 Task: Create a section Database Optimization Sprint and in the section, add a milestone Disaster Recovery Testing in the project AlphaTech
Action: Mouse moved to (83, 312)
Screenshot: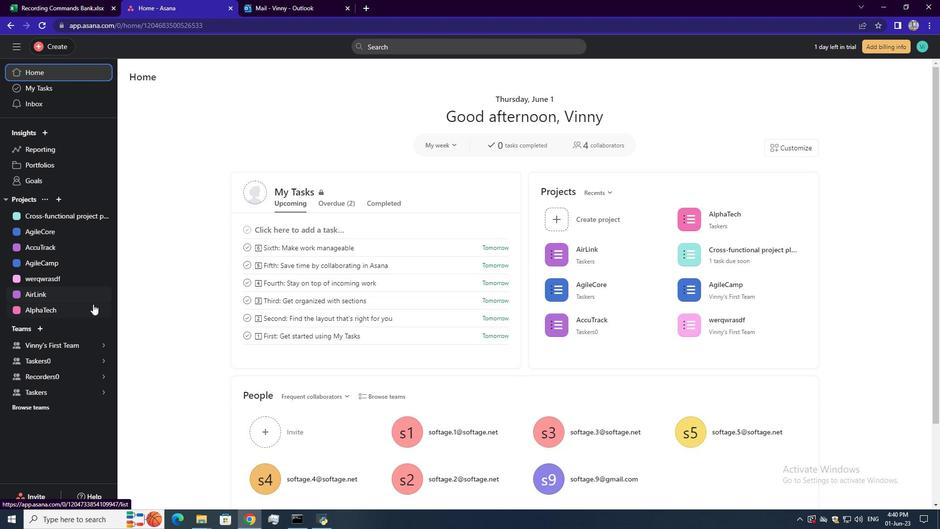 
Action: Mouse pressed left at (83, 312)
Screenshot: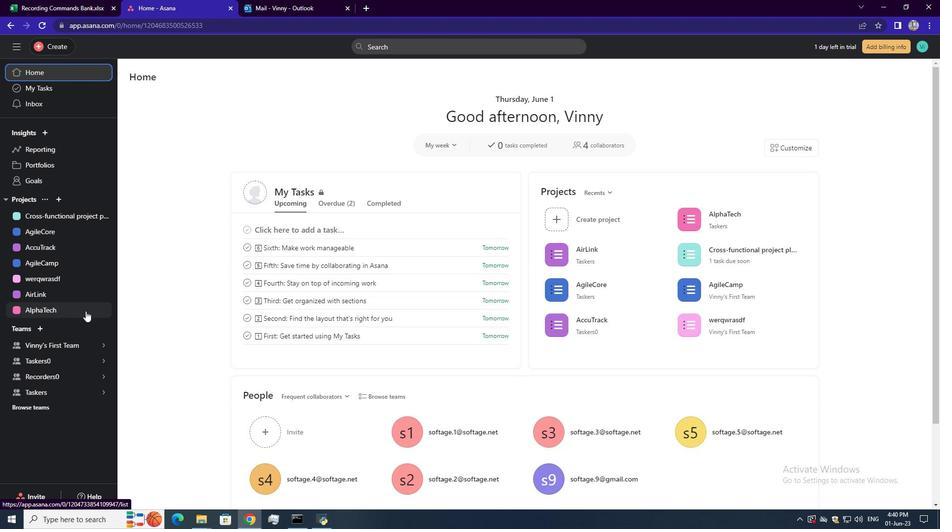 
Action: Mouse moved to (227, 321)
Screenshot: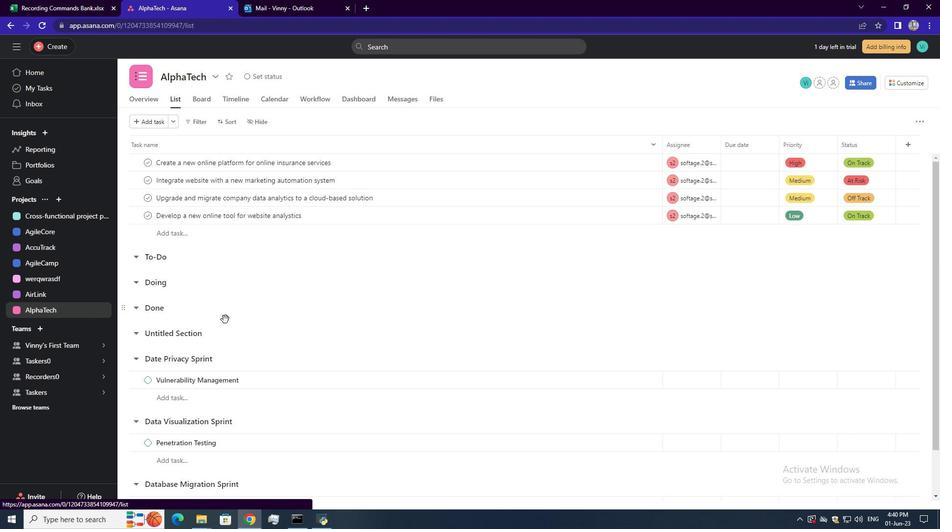
Action: Mouse scrolled (227, 321) with delta (0, 0)
Screenshot: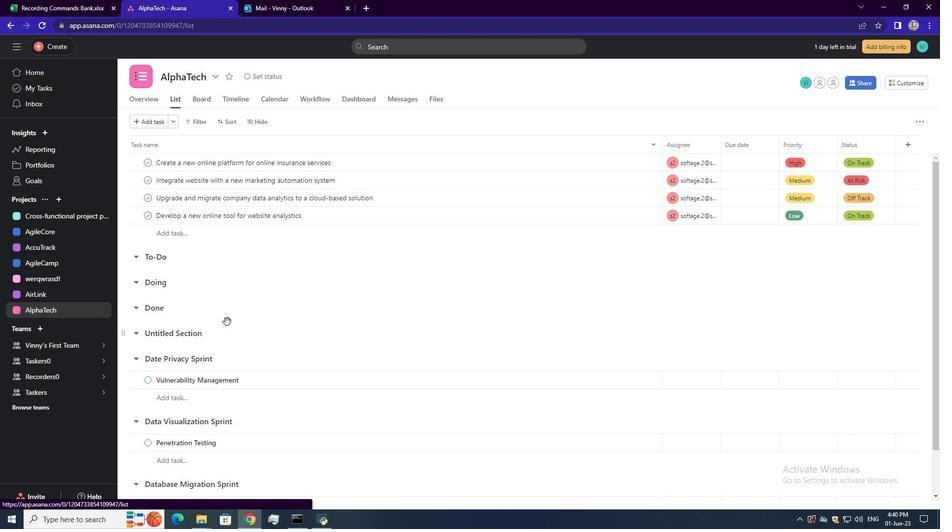 
Action: Mouse scrolled (227, 321) with delta (0, 0)
Screenshot: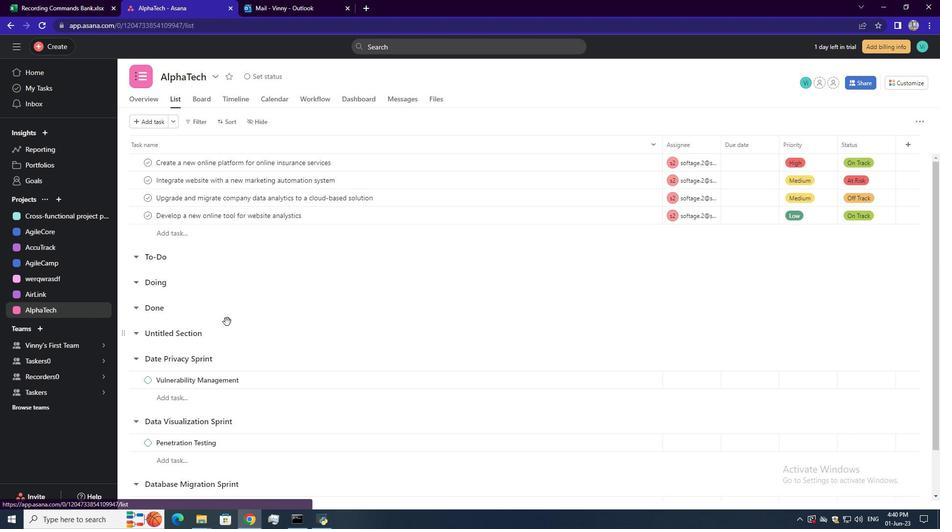 
Action: Mouse scrolled (227, 321) with delta (0, 0)
Screenshot: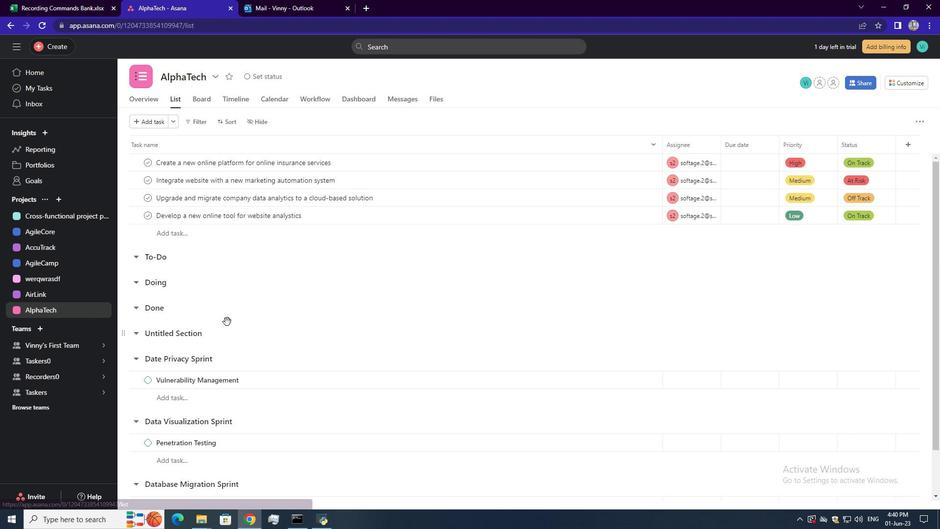 
Action: Mouse scrolled (227, 321) with delta (0, 0)
Screenshot: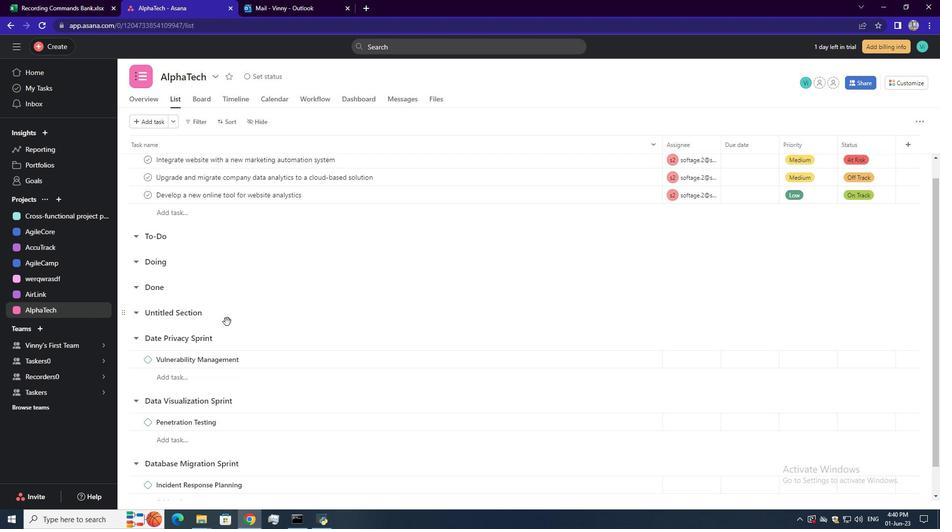 
Action: Mouse moved to (218, 422)
Screenshot: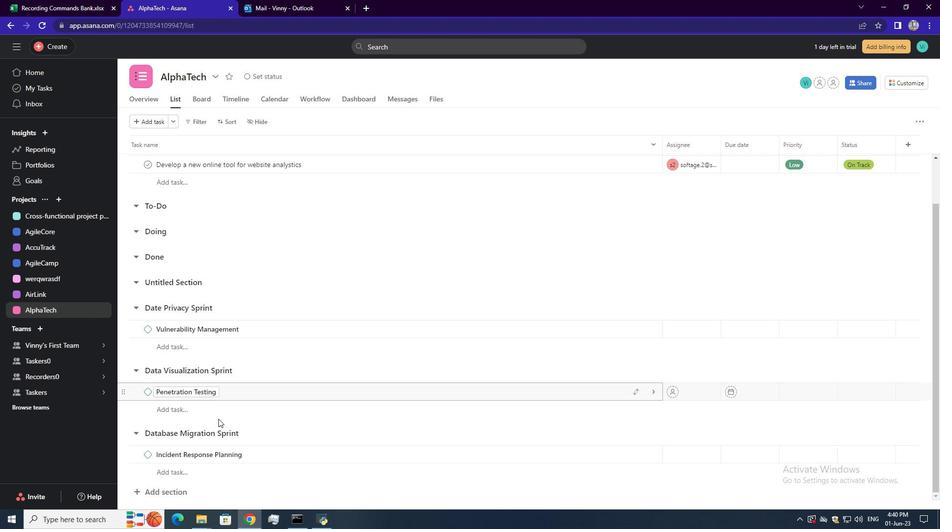 
Action: Mouse scrolled (218, 422) with delta (0, 0)
Screenshot: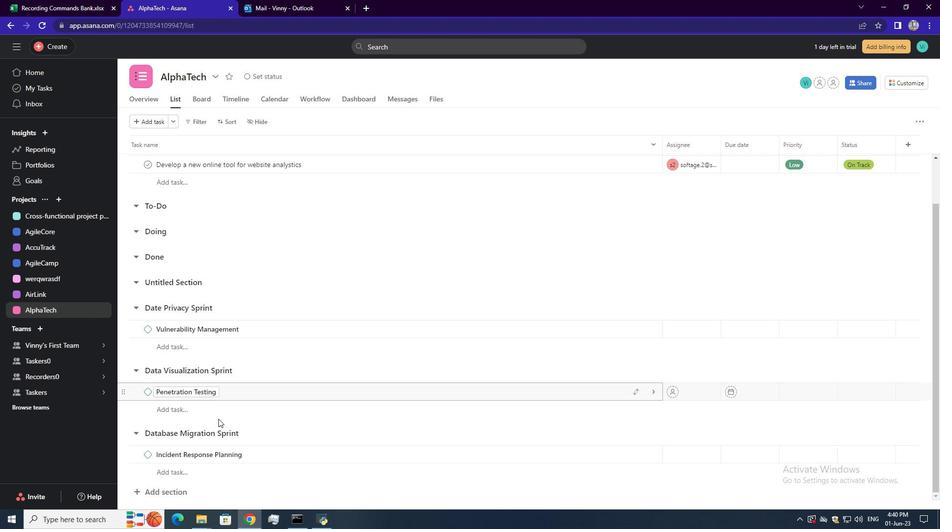 
Action: Mouse moved to (181, 492)
Screenshot: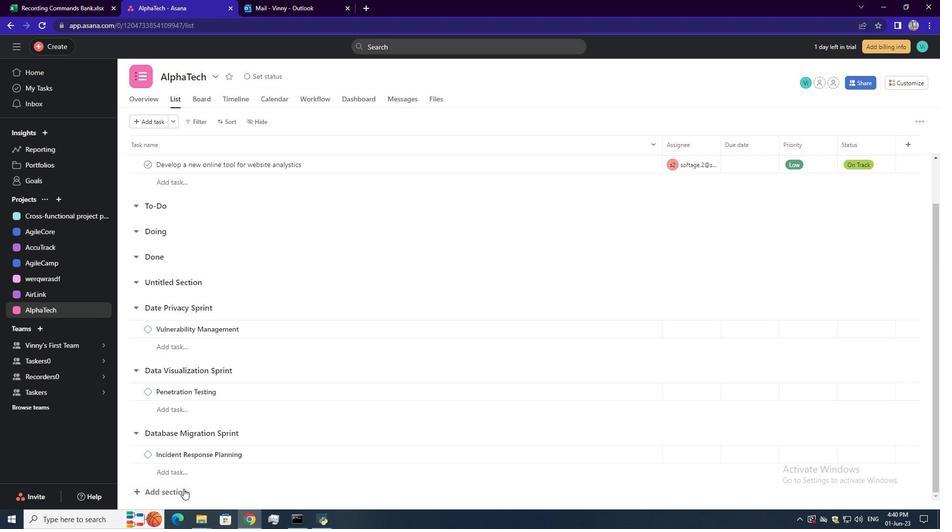 
Action: Mouse pressed left at (181, 492)
Screenshot: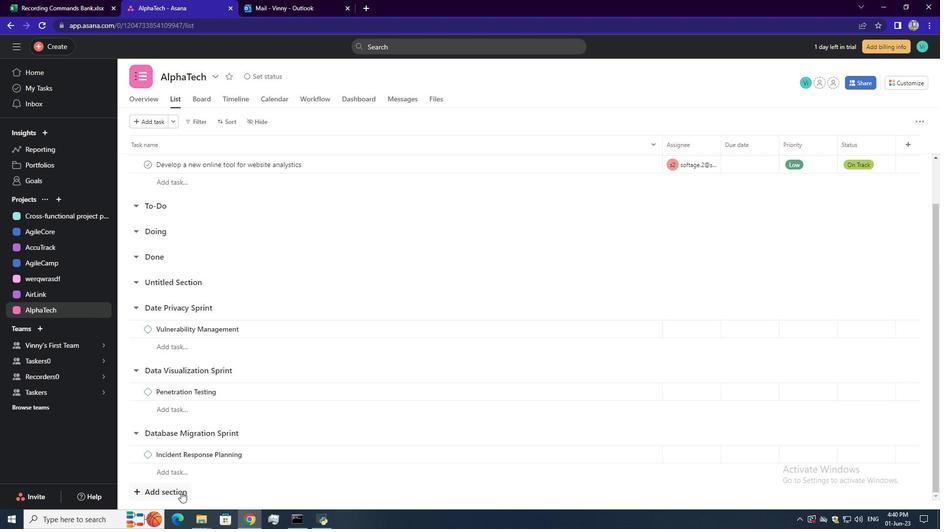 
Action: Mouse moved to (182, 493)
Screenshot: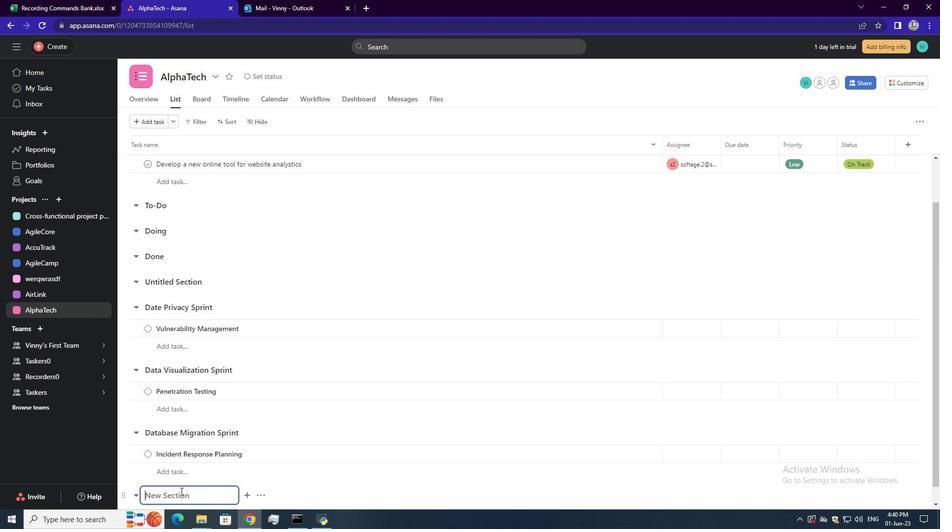 
Action: Mouse pressed left at (182, 493)
Screenshot: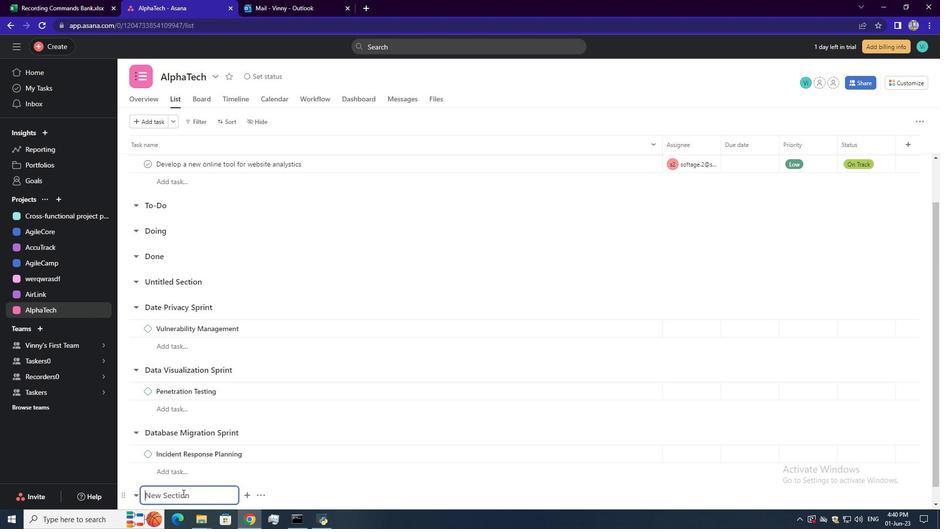 
Action: Key pressed <Key.shift>Database<Key.space><Key.shift>Optimization<Key.space><Key.shift>Sprint<Key.enter>
Screenshot: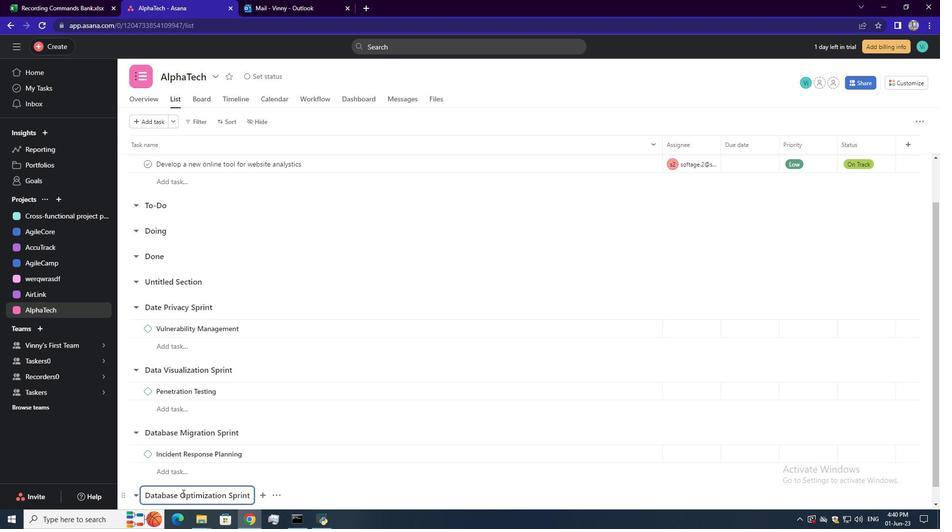 
Action: Mouse moved to (190, 462)
Screenshot: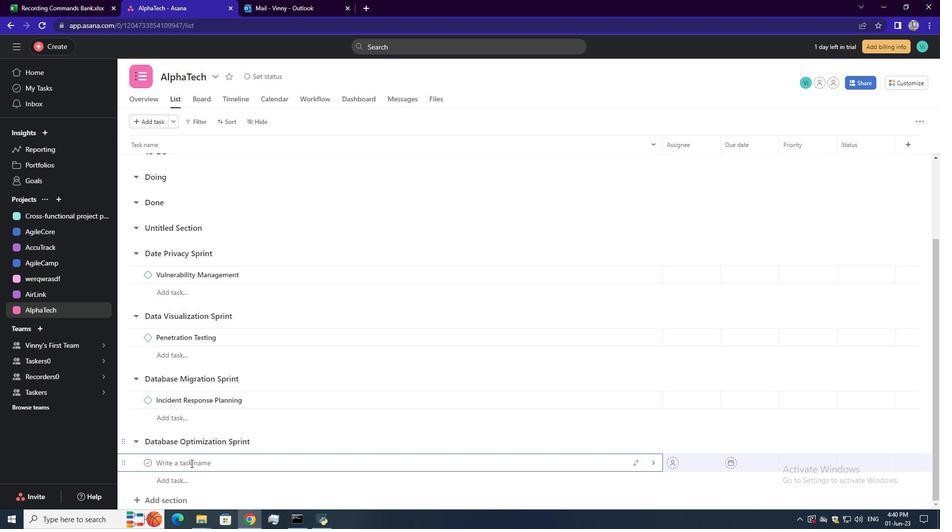 
Action: Mouse pressed left at (190, 462)
Screenshot: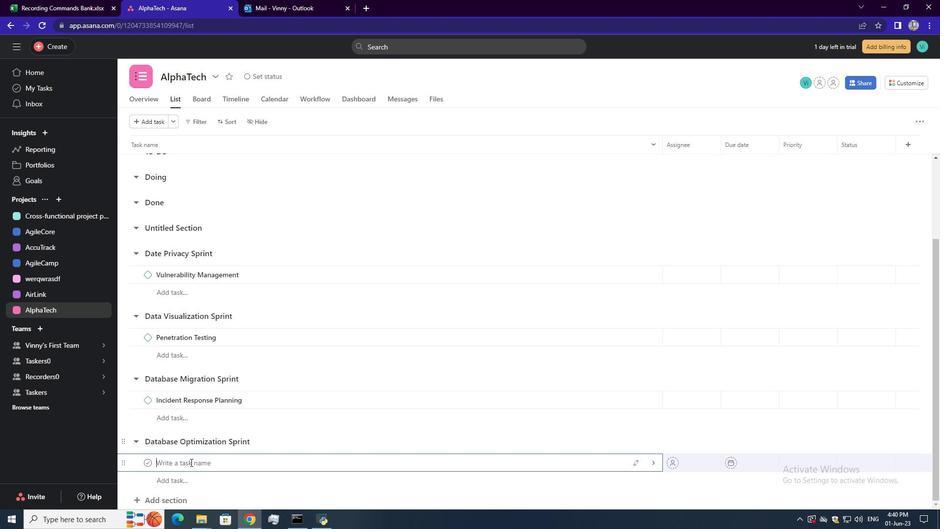 
Action: Mouse moved to (190, 461)
Screenshot: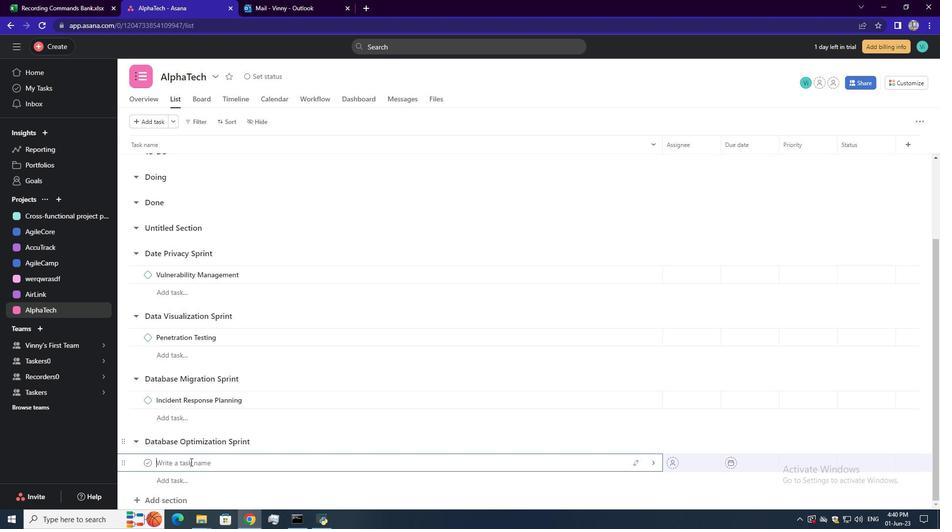 
Action: Key pressed <Key.shift>Disaster<Key.space><Key.shift>Recovery<Key.space><Key.shift>Testing<Key.enter>
Screenshot: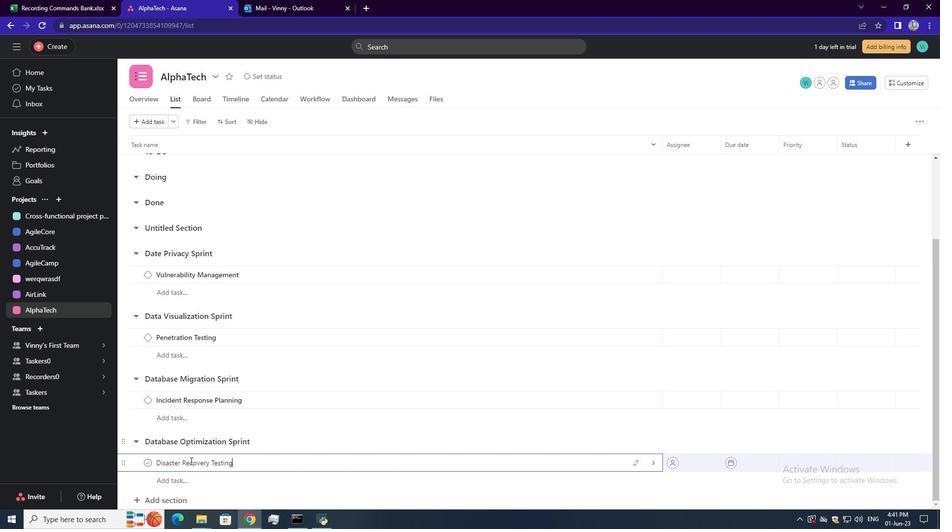 
Action: Mouse moved to (287, 461)
Screenshot: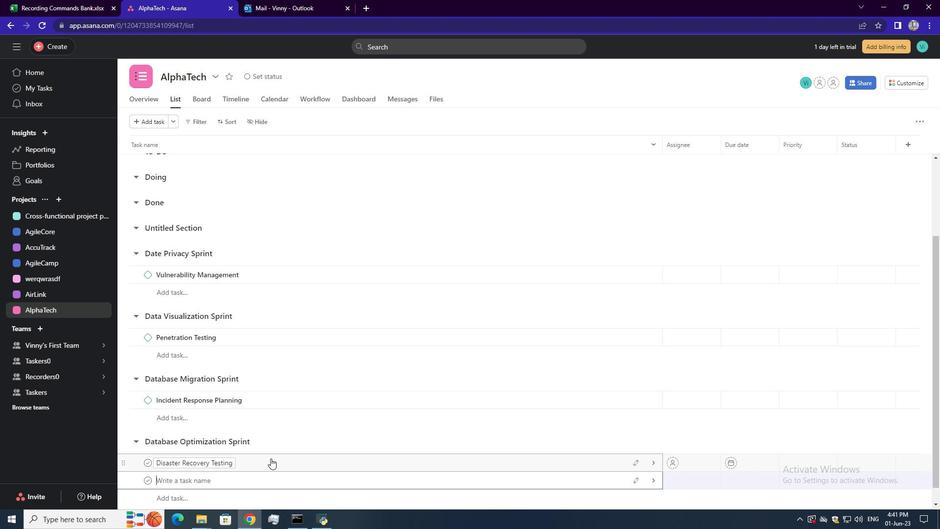 
Action: Mouse pressed left at (287, 461)
Screenshot: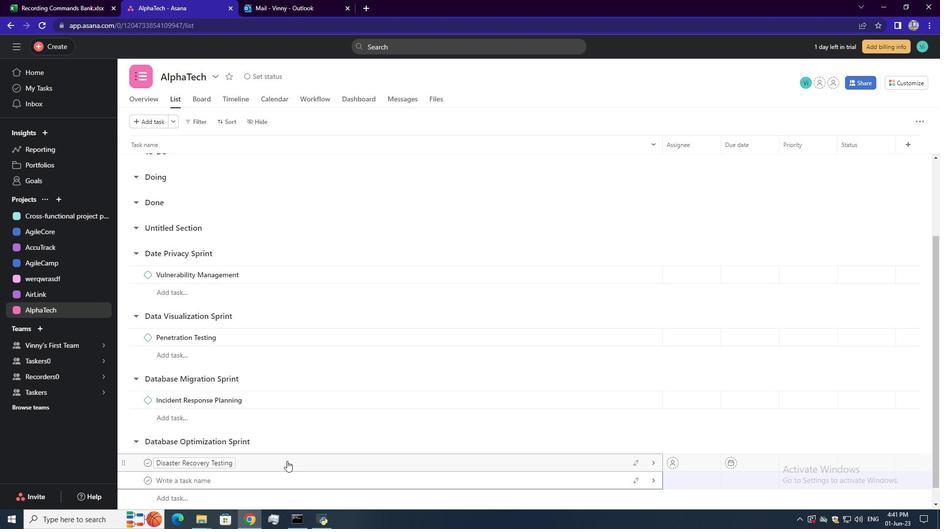 
Action: Mouse moved to (899, 123)
Screenshot: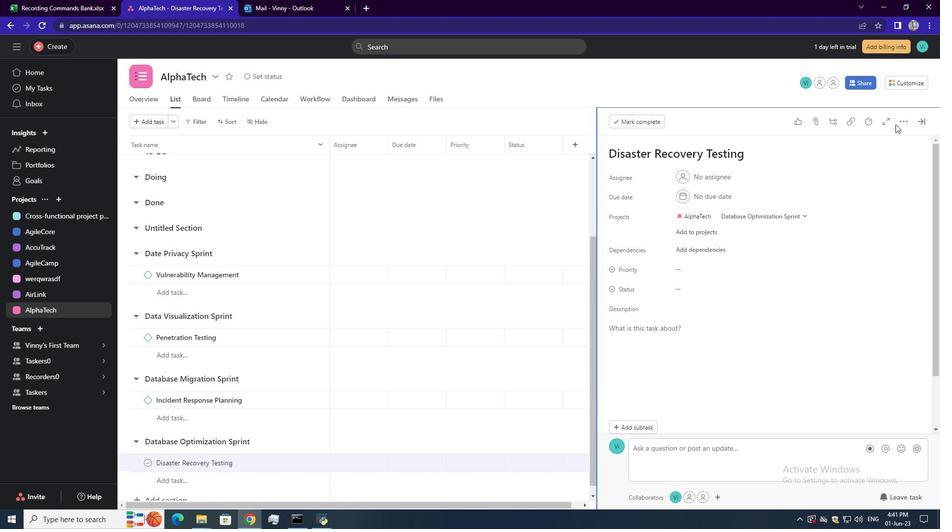 
Action: Mouse pressed left at (899, 123)
Screenshot: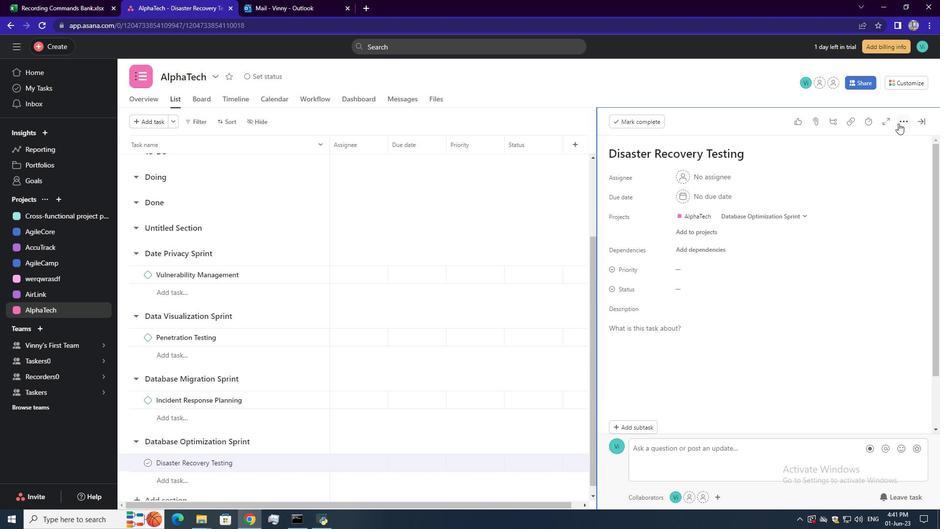 
Action: Mouse moved to (852, 161)
Screenshot: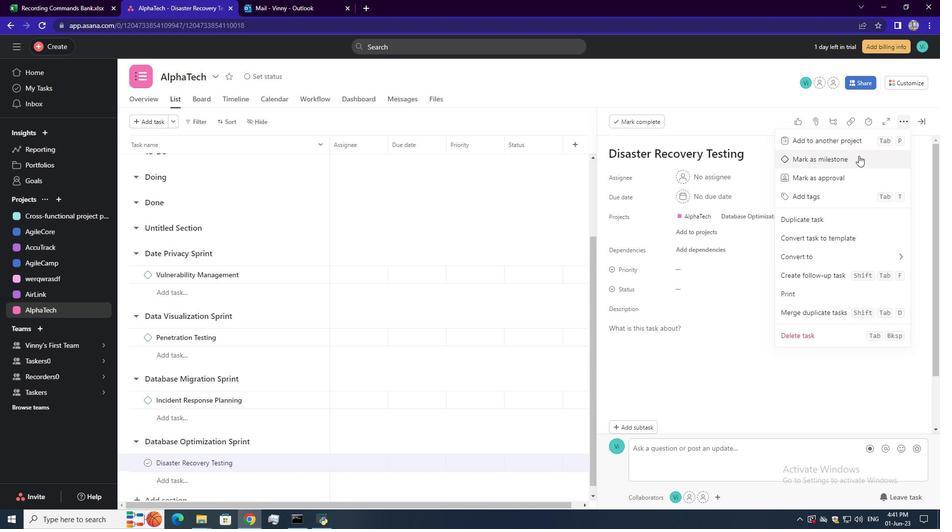 
Action: Mouse pressed left at (852, 161)
Screenshot: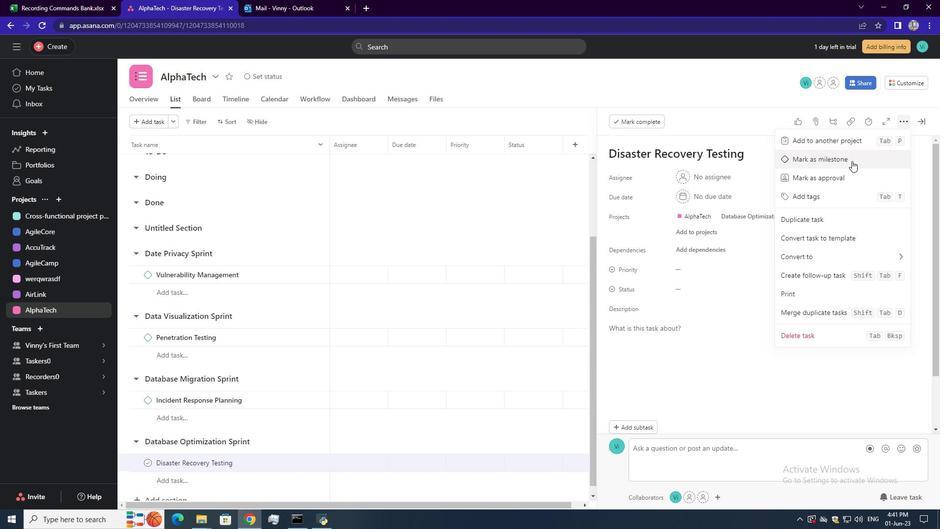 
